 Task: Create in the project CheckTech in Backlog an issue 'Integrate a new facial recognition feature into an existing mobile application to enhance user verification and security', assign it to team member softage.1@softage.net and change the status to IN PROGRESS. Create in the project CheckTech in Backlog an issue 'Develop a new tool for automated testing of mobile application battery consumption and optimization', assign it to team member softage.2@softage.net and change the status to IN PROGRESS
Action: Mouse moved to (204, 430)
Screenshot: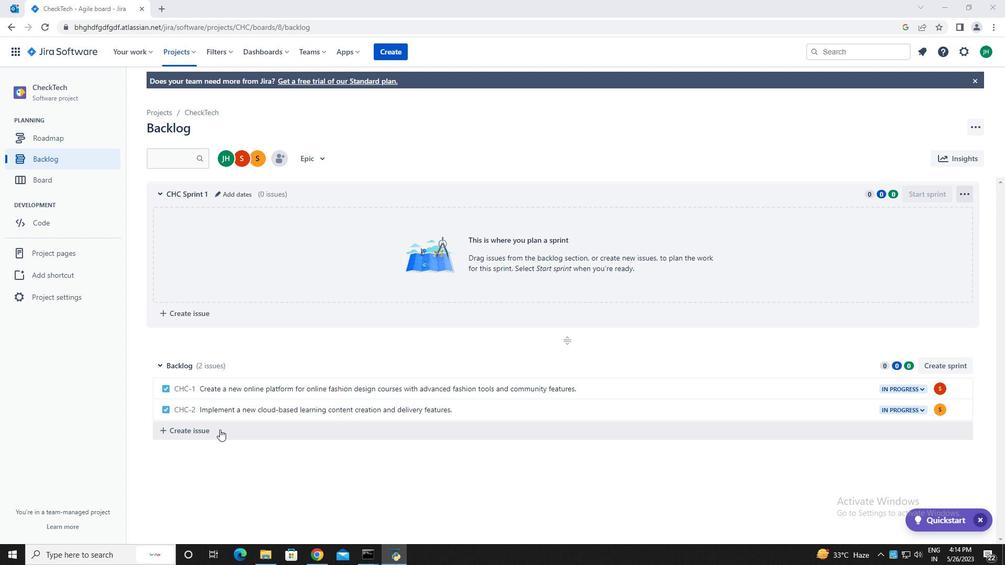 
Action: Mouse pressed left at (204, 430)
Screenshot: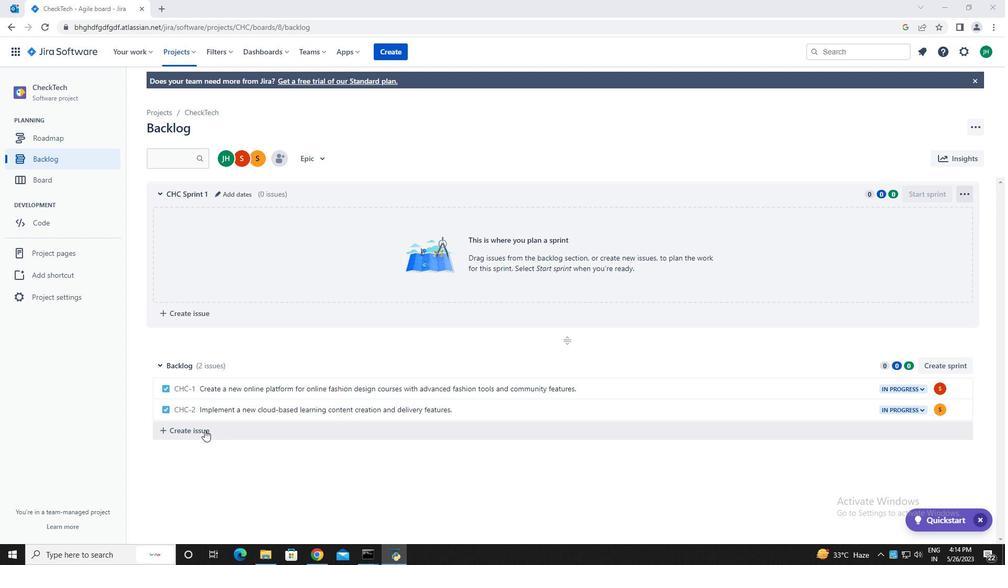 
Action: Key pressed <Key.caps_lock>I<Key.caps_lock>ntegrate<Key.space>a<Key.space>new<Key.space>facial<Key.space>recognition<Key.space>feature<Key.space>into<Key.space>an<Key.space>existing<Key.space>mobile<Key.space>application<Key.space>to<Key.space>enhance<Key.space>user<Key.space>verification<Key.space>and<Key.space>security.<Key.enter>
Screenshot: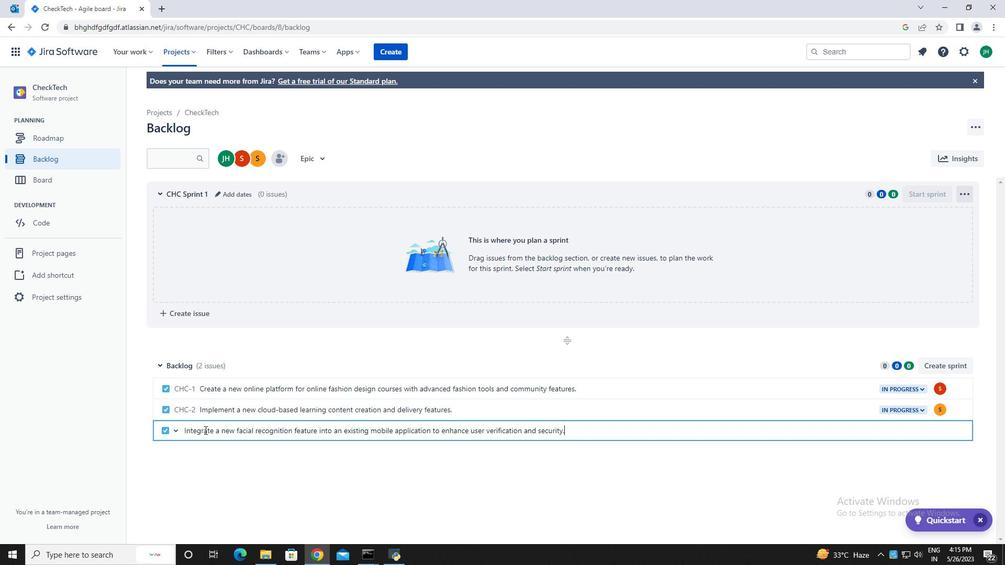 
Action: Mouse moved to (940, 431)
Screenshot: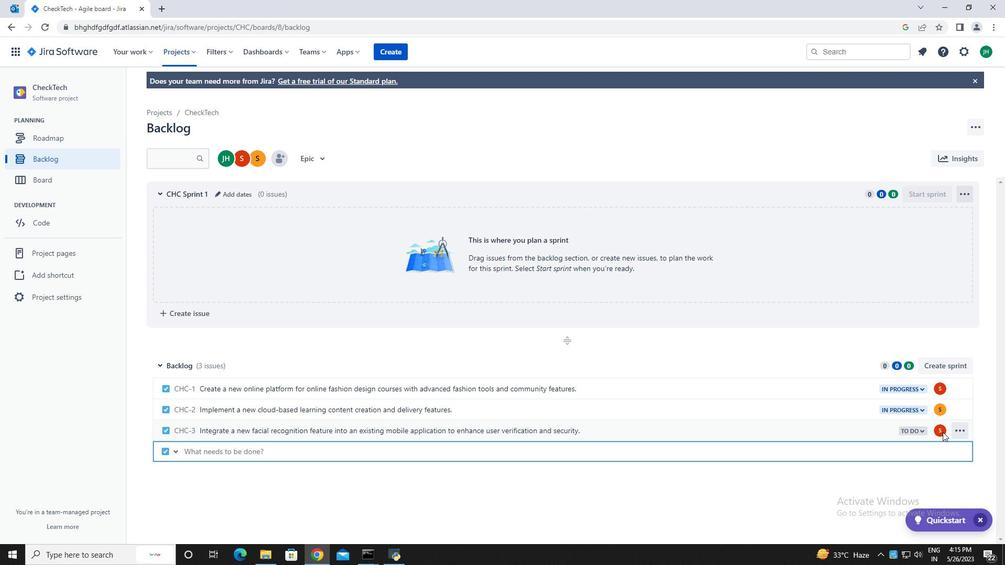 
Action: Mouse pressed left at (940, 431)
Screenshot: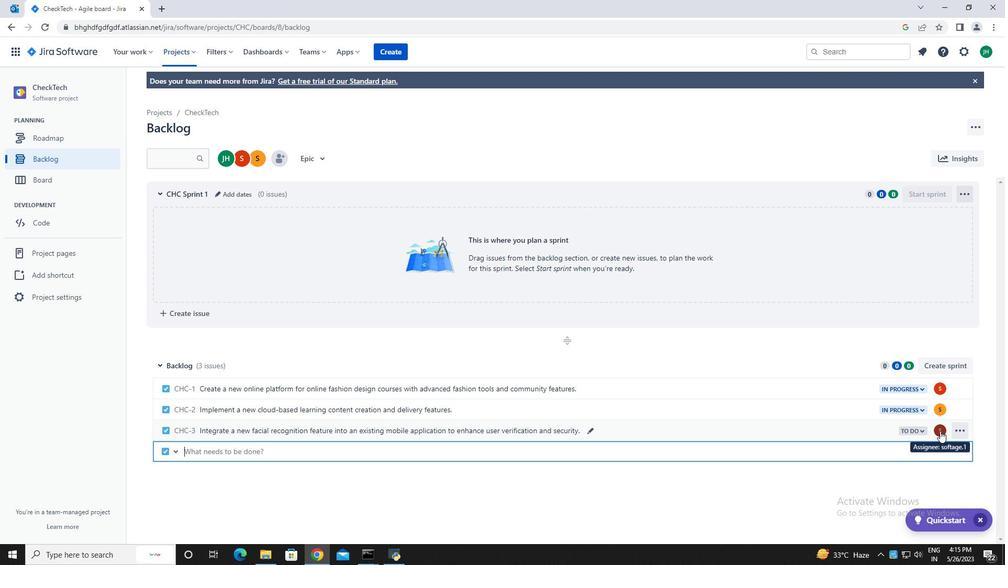 
Action: Key pressed softage.1<Key.shift>@
Screenshot: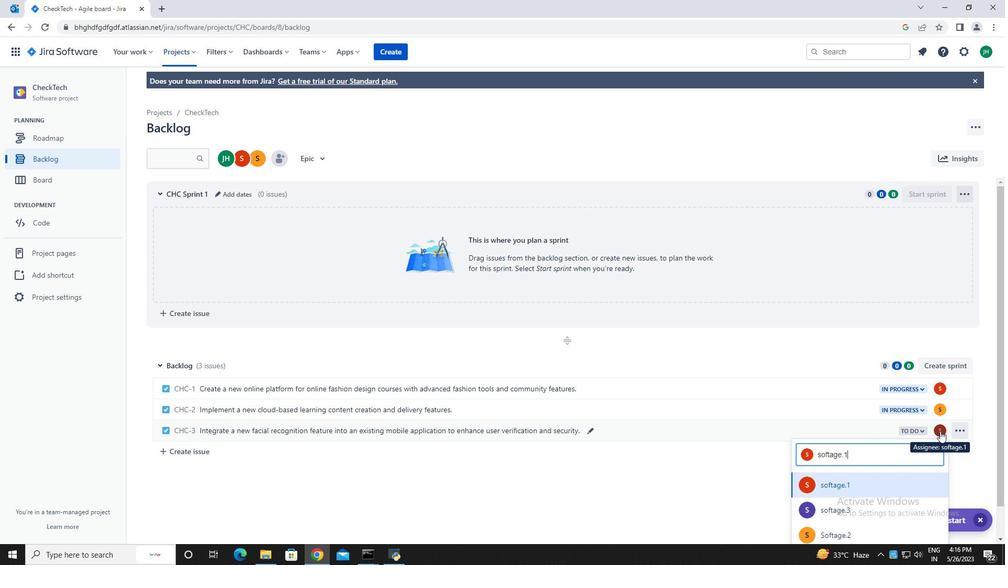 
Action: Mouse moved to (875, 486)
Screenshot: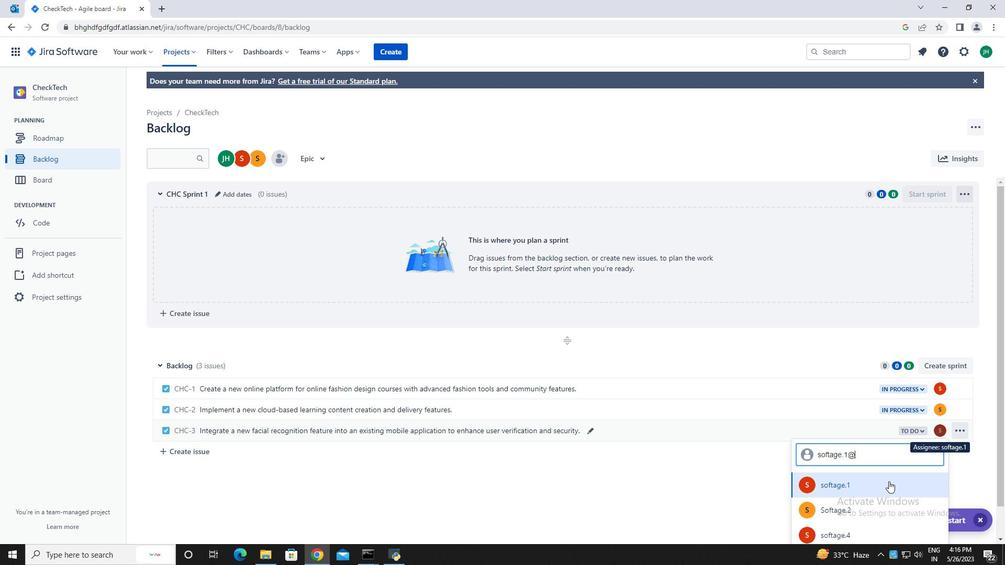 
Action: Mouse pressed left at (875, 486)
Screenshot: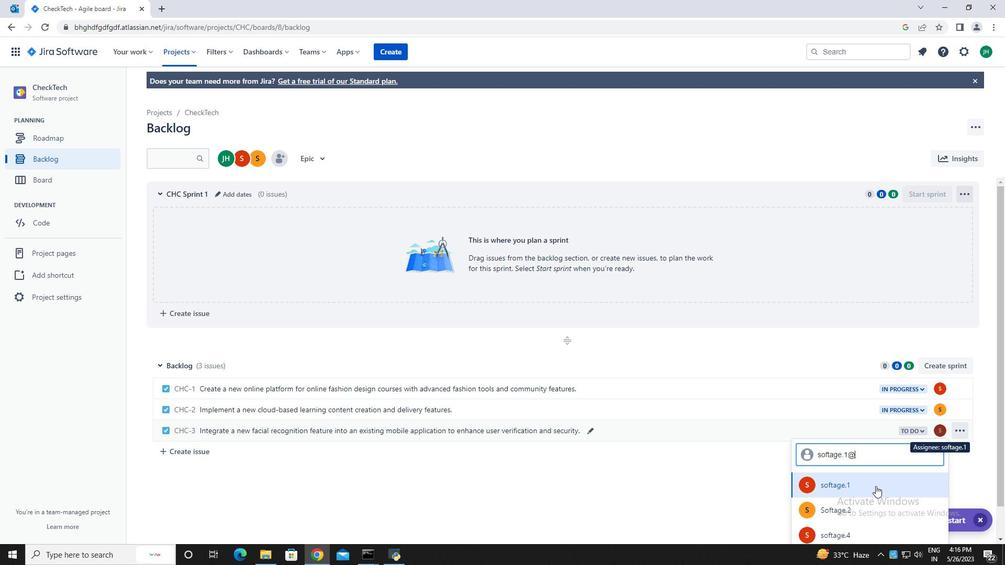 
Action: Mouse moved to (912, 429)
Screenshot: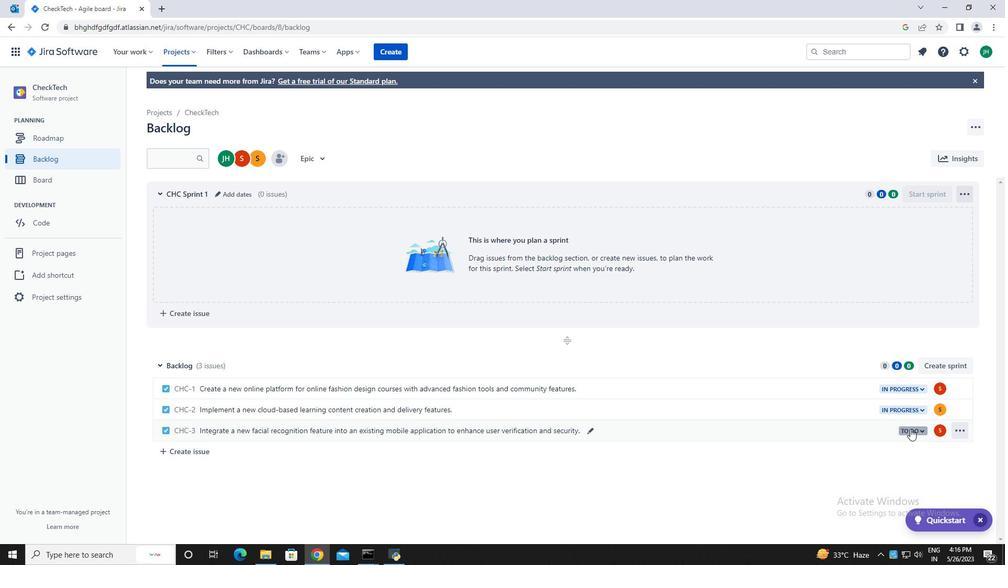 
Action: Mouse pressed left at (912, 429)
Screenshot: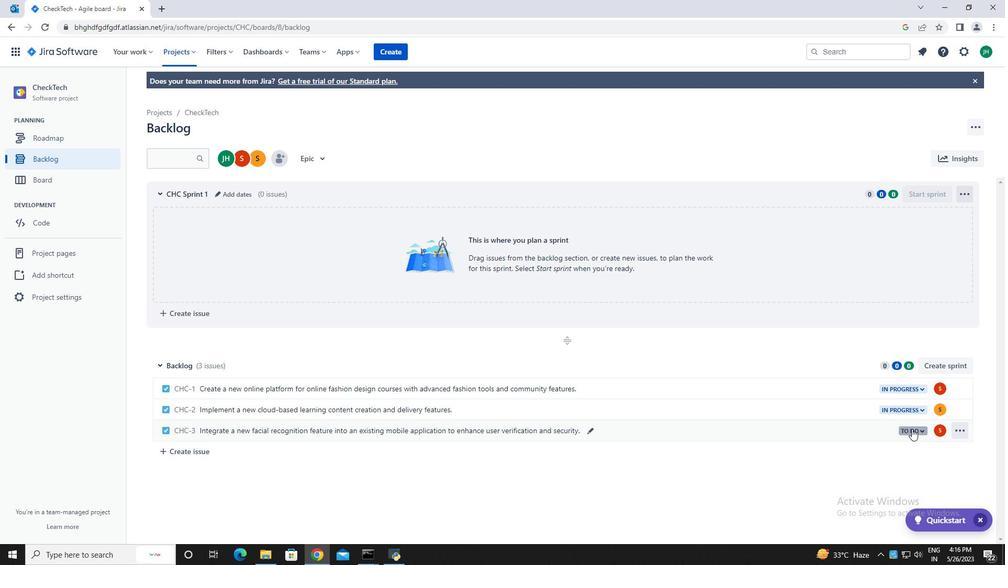 
Action: Mouse moved to (840, 453)
Screenshot: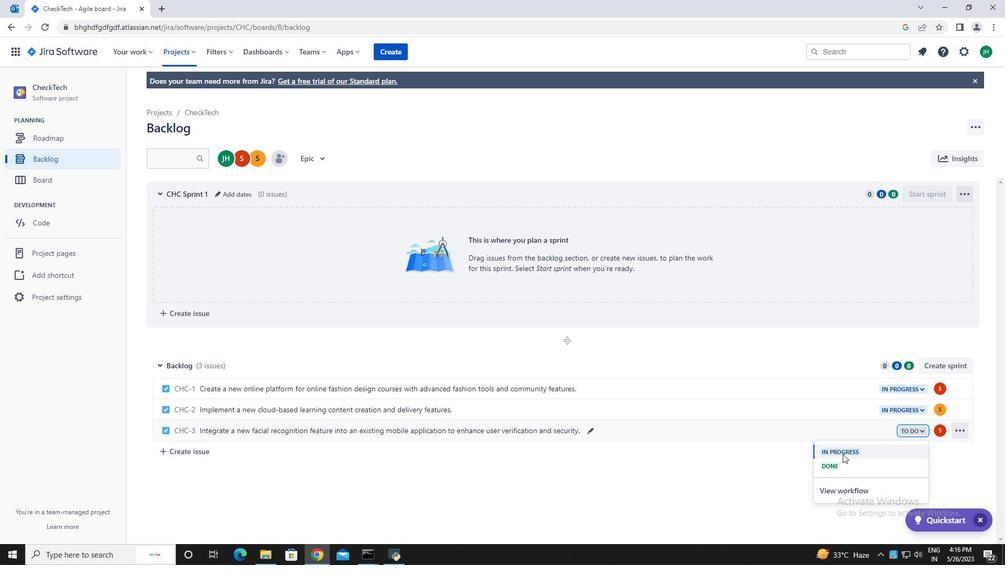 
Action: Mouse pressed left at (840, 453)
Screenshot: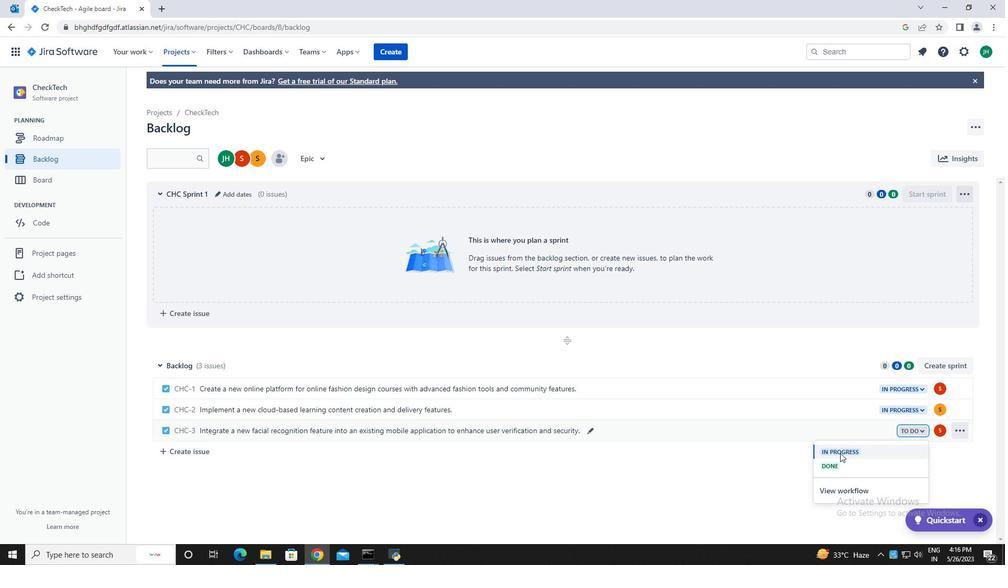 
Action: Mouse moved to (192, 456)
Screenshot: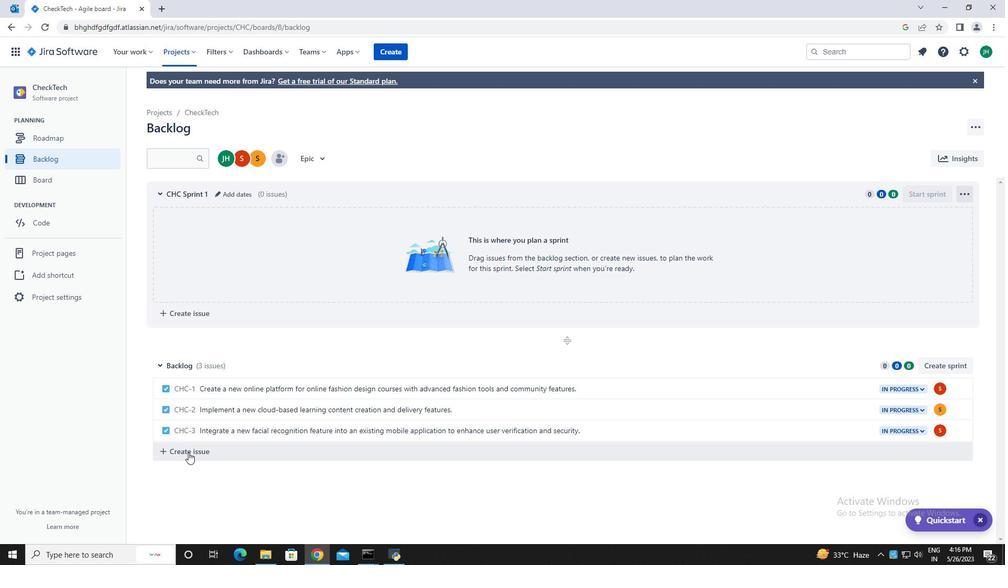 
Action: Mouse pressed left at (192, 456)
Screenshot: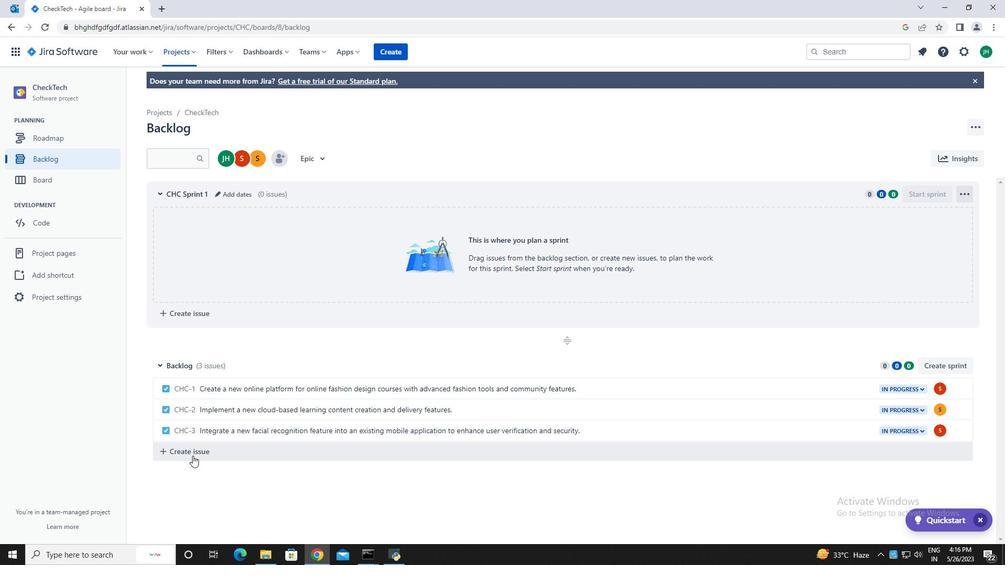 
Action: Mouse moved to (210, 452)
Screenshot: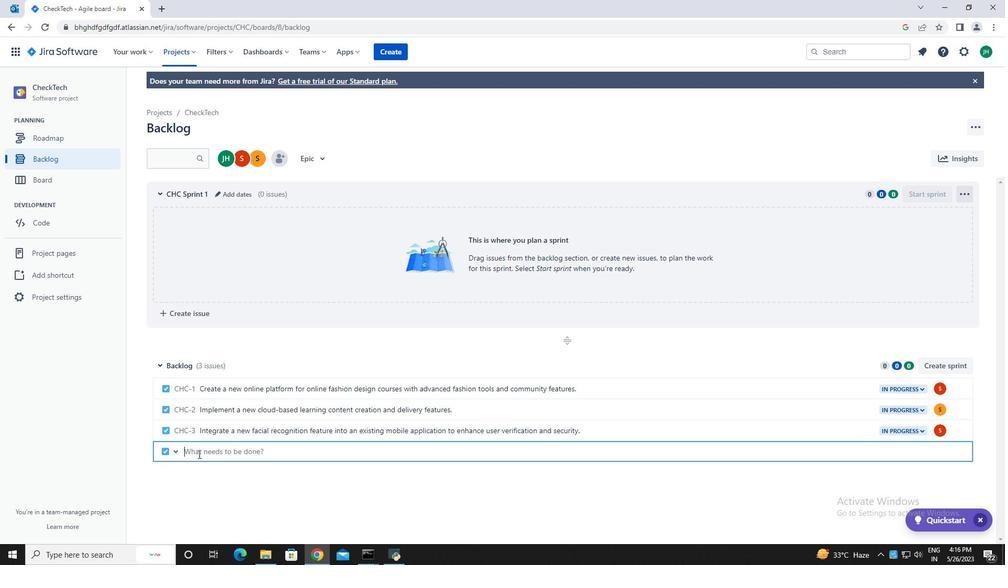 
Action: Key pressed <Key.caps_lock>D<Key.caps_lock>evelop<Key.space>a<Key.space>nw<Key.backspace>ew<Key.space>tool<Key.space>for<Key.space>automated<Key.space>testing<Key.space>of<Key.space>mobile<Key.space>application<Key.space>battery<Key.space>consumption<Key.space>and<Key.space>optimization.<Key.enter>
Screenshot: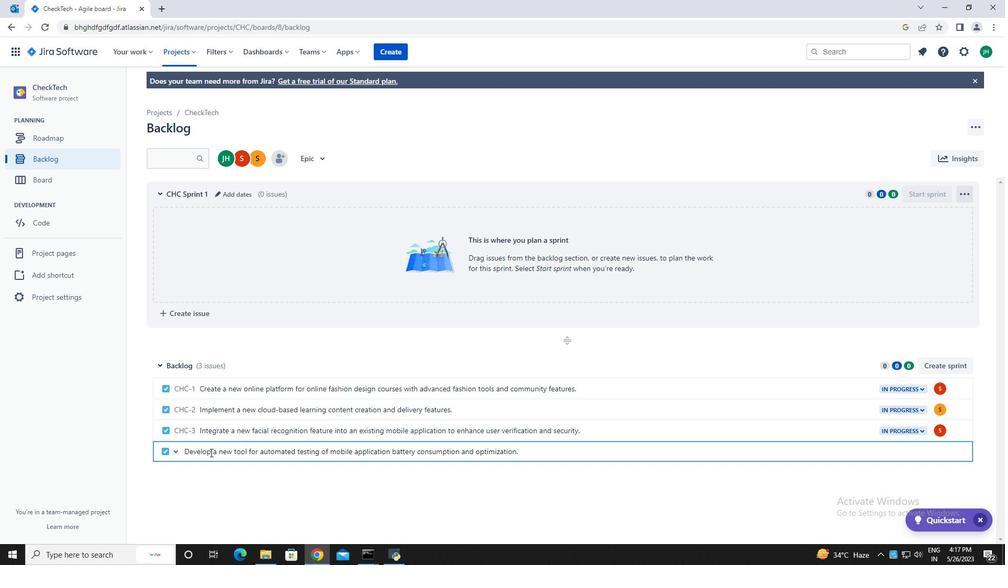 
Action: Mouse moved to (938, 451)
Screenshot: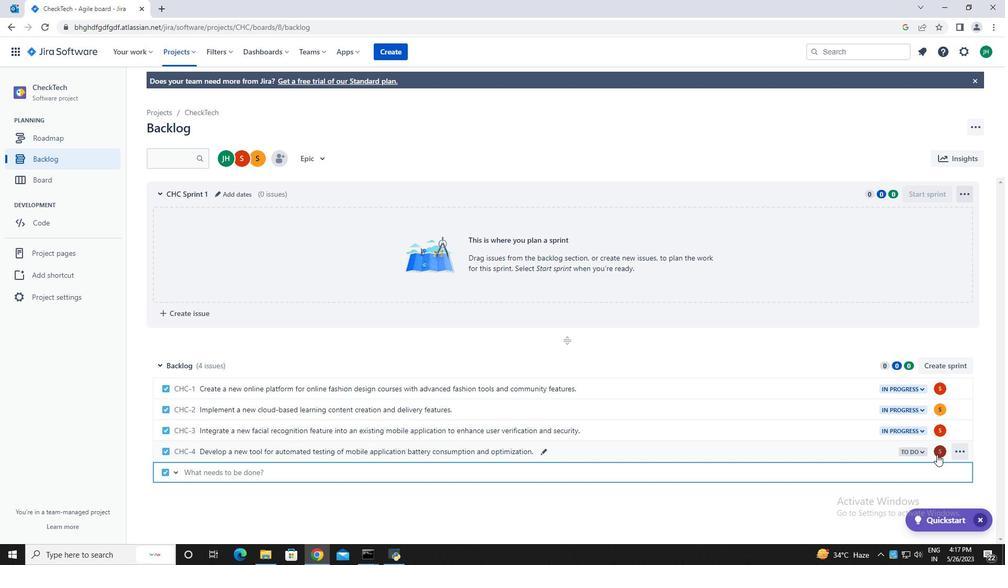 
Action: Mouse pressed left at (938, 451)
Screenshot: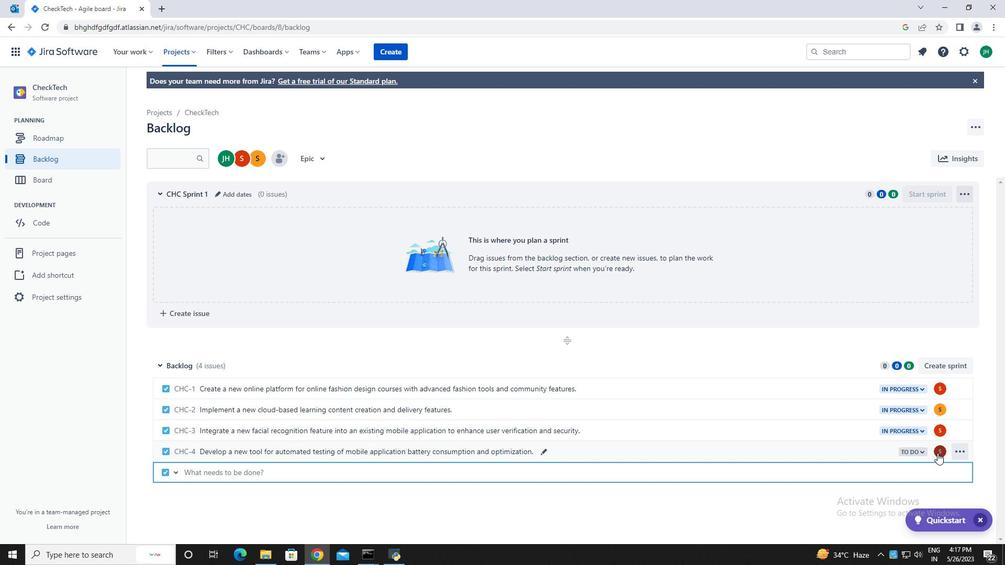 
Action: Mouse moved to (875, 476)
Screenshot: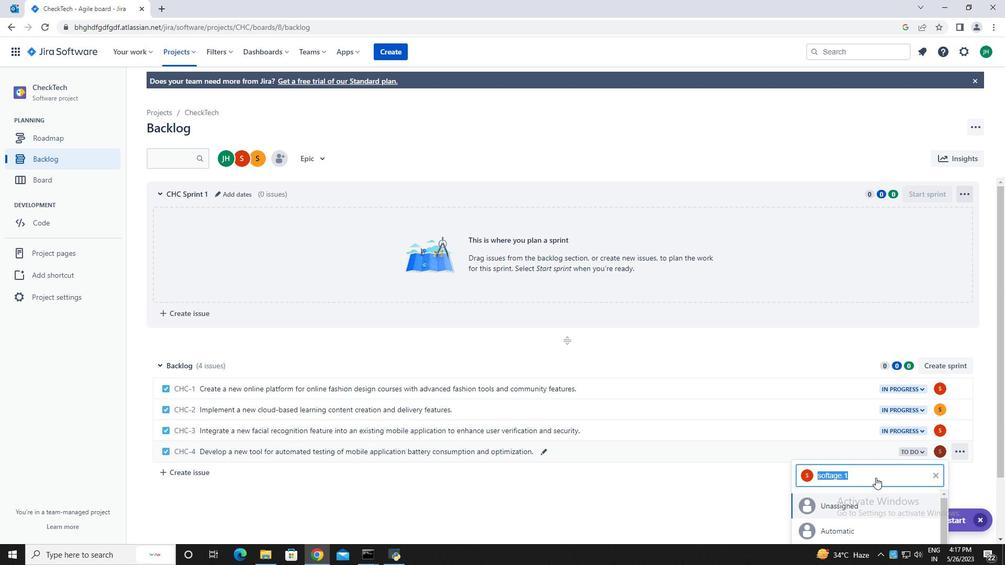 
Action: Key pressed softage.2<Key.shift>@
Screenshot: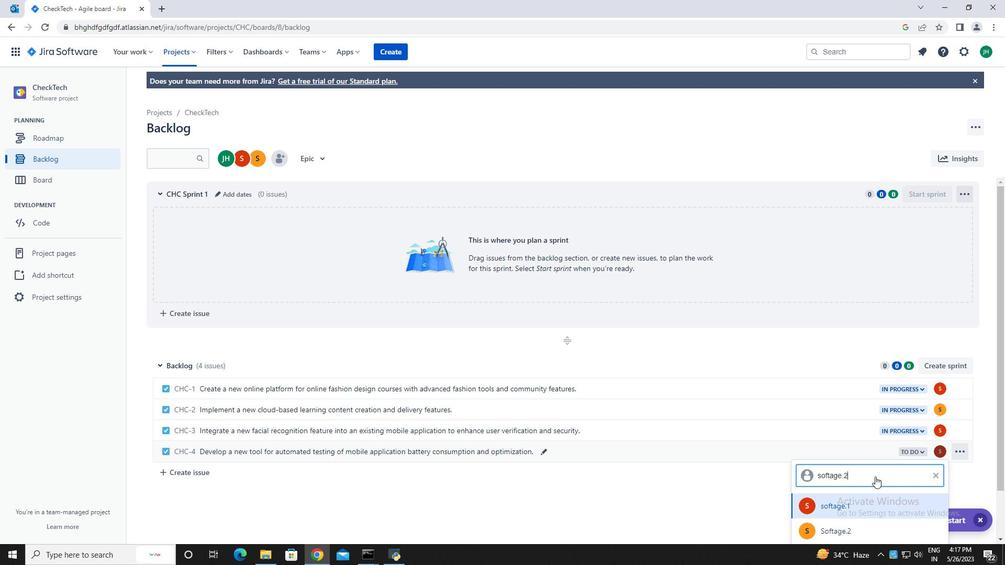 
Action: Mouse moved to (865, 508)
Screenshot: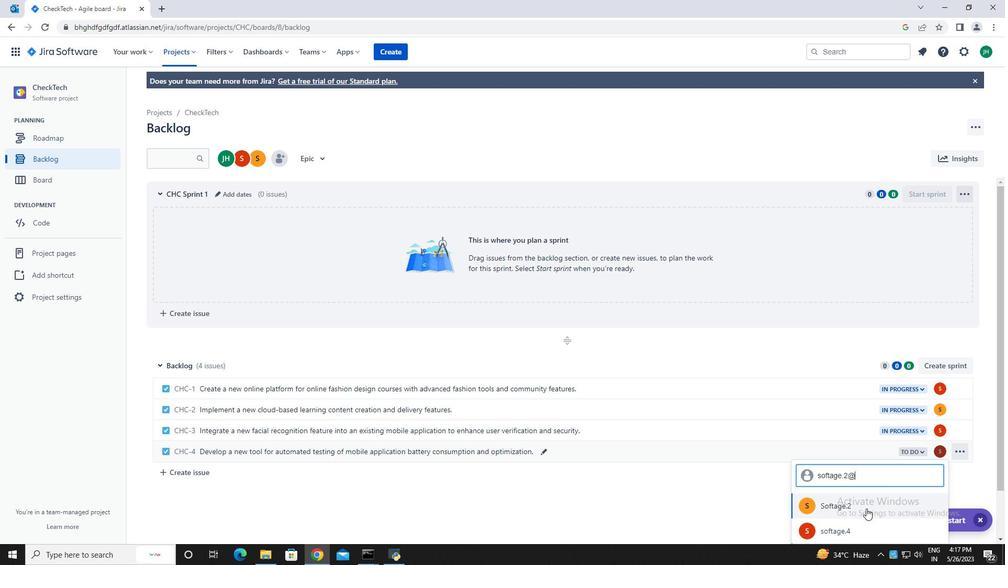 
Action: Mouse pressed left at (865, 508)
Screenshot: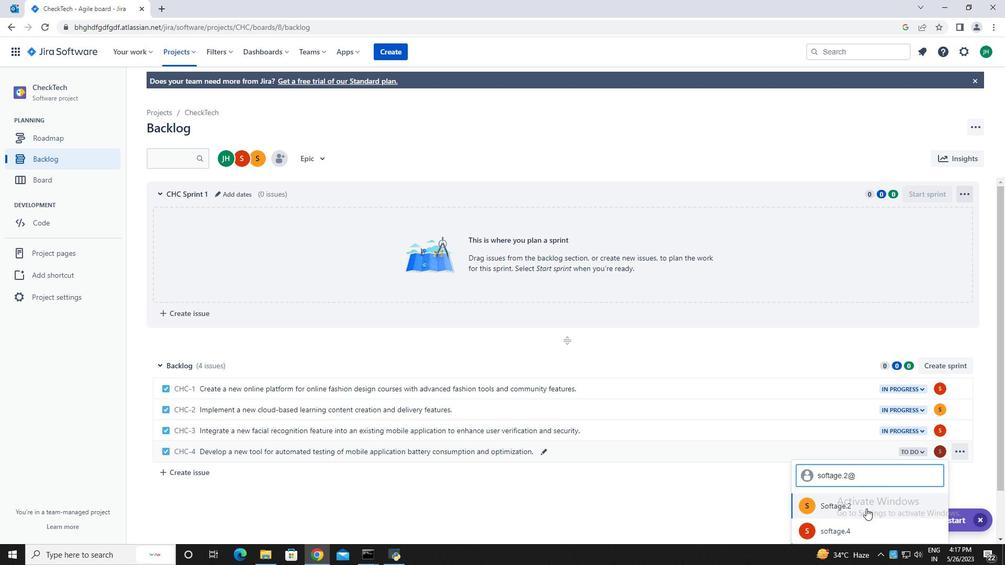 
Action: Mouse moved to (908, 454)
Screenshot: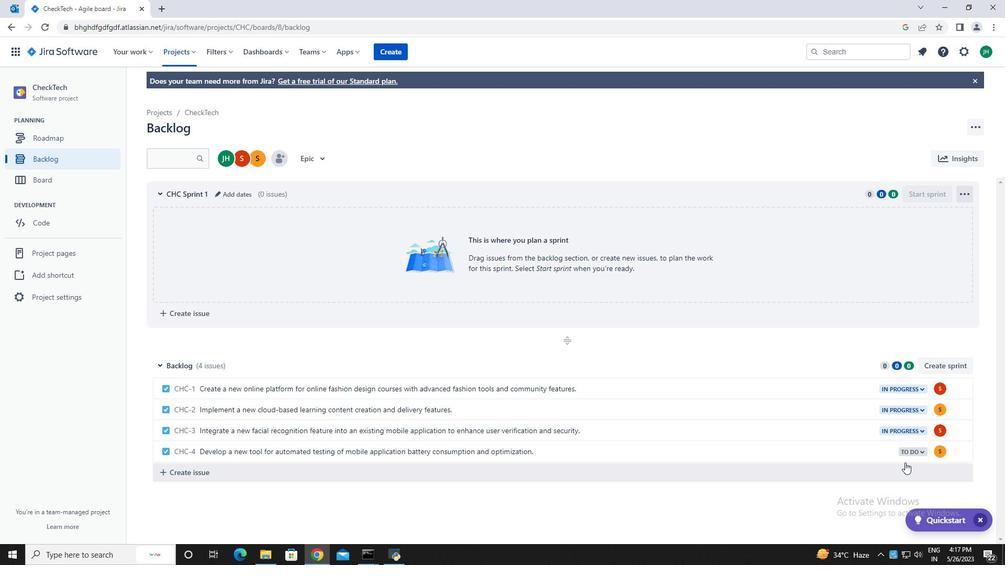 
Action: Mouse pressed left at (908, 454)
Screenshot: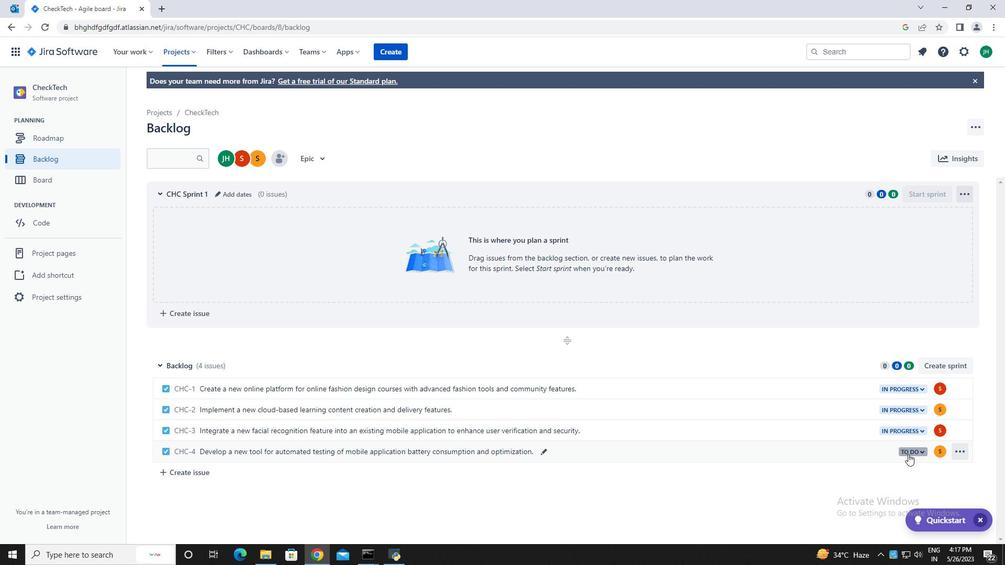 
Action: Mouse moved to (839, 474)
Screenshot: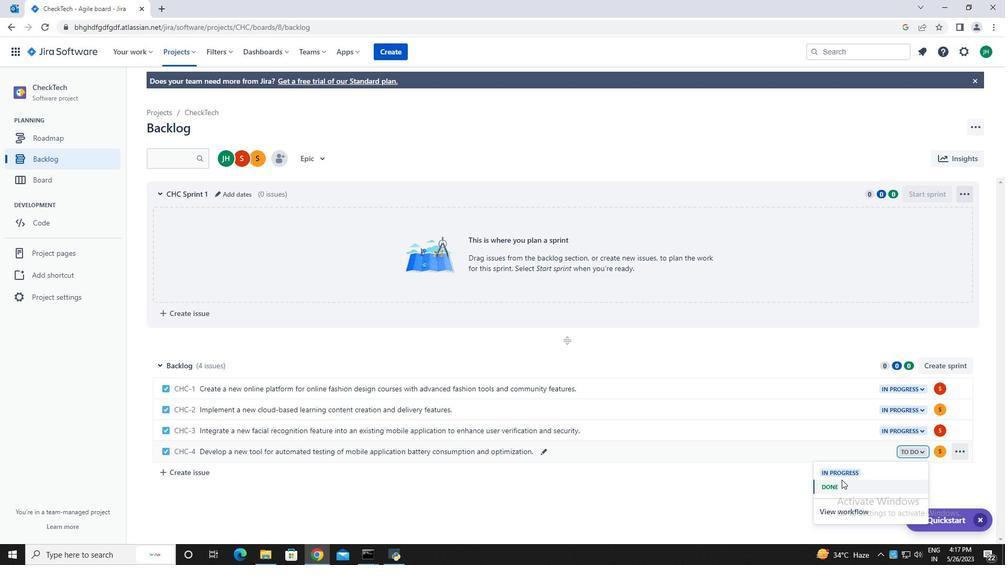 
Action: Mouse pressed left at (839, 474)
Screenshot: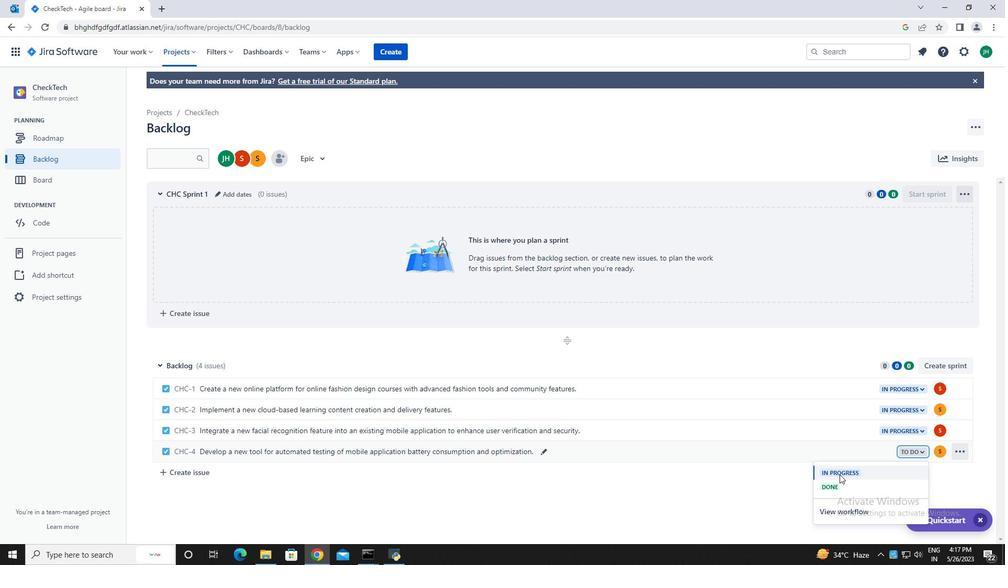 
Action: Mouse moved to (762, 470)
Screenshot: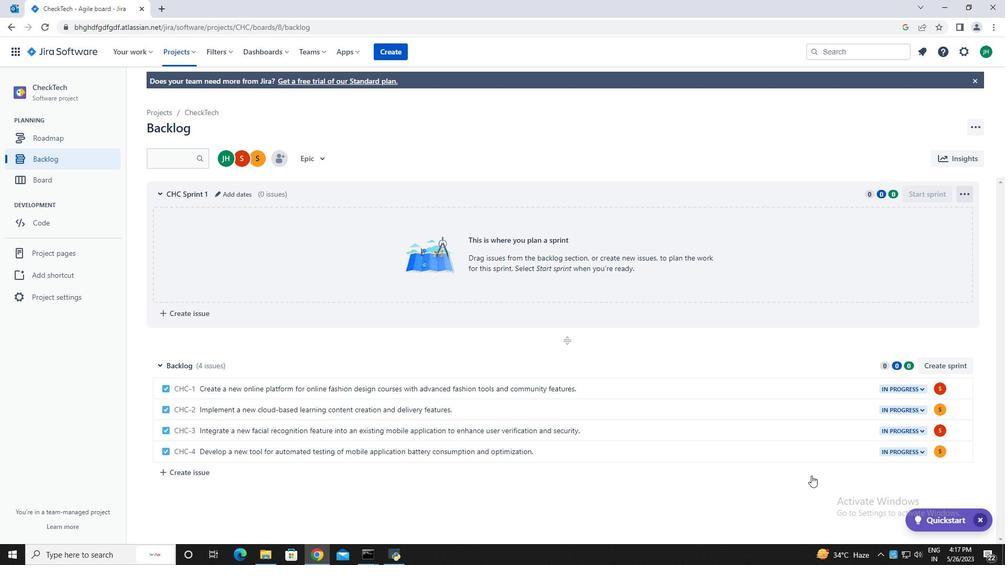 
